 Task: Open a blank worksheet and write heading  Discount data  Add 10 product name:-  'Apple, Banana,_x000D_
Orange, Tomato, Potato, Onion, Carrot, Milk, Bread, Eggs (dozen). ' in July Last week sales are  1.99, 0.49, 0.79, 1.29, 0.99, 0.89, 0.69, 2.49, 1.99, 2.99.Discount (%):-  10, 20, 15, 5, 12, 8, 25, 10, 15, 20. Save page auditingMonthlySales_Report
Action: Mouse pressed left at (224, 60)
Screenshot: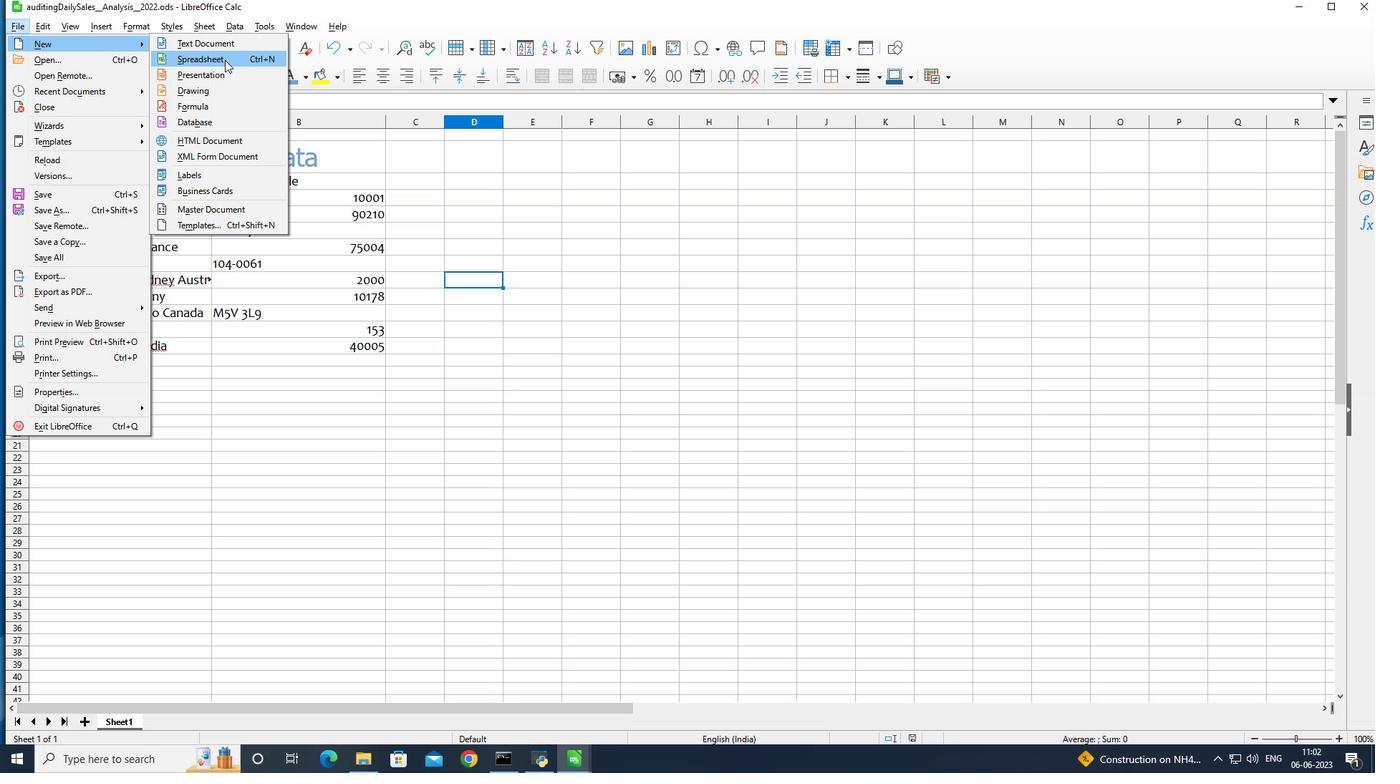 
Action: Mouse moved to (115, 146)
Screenshot: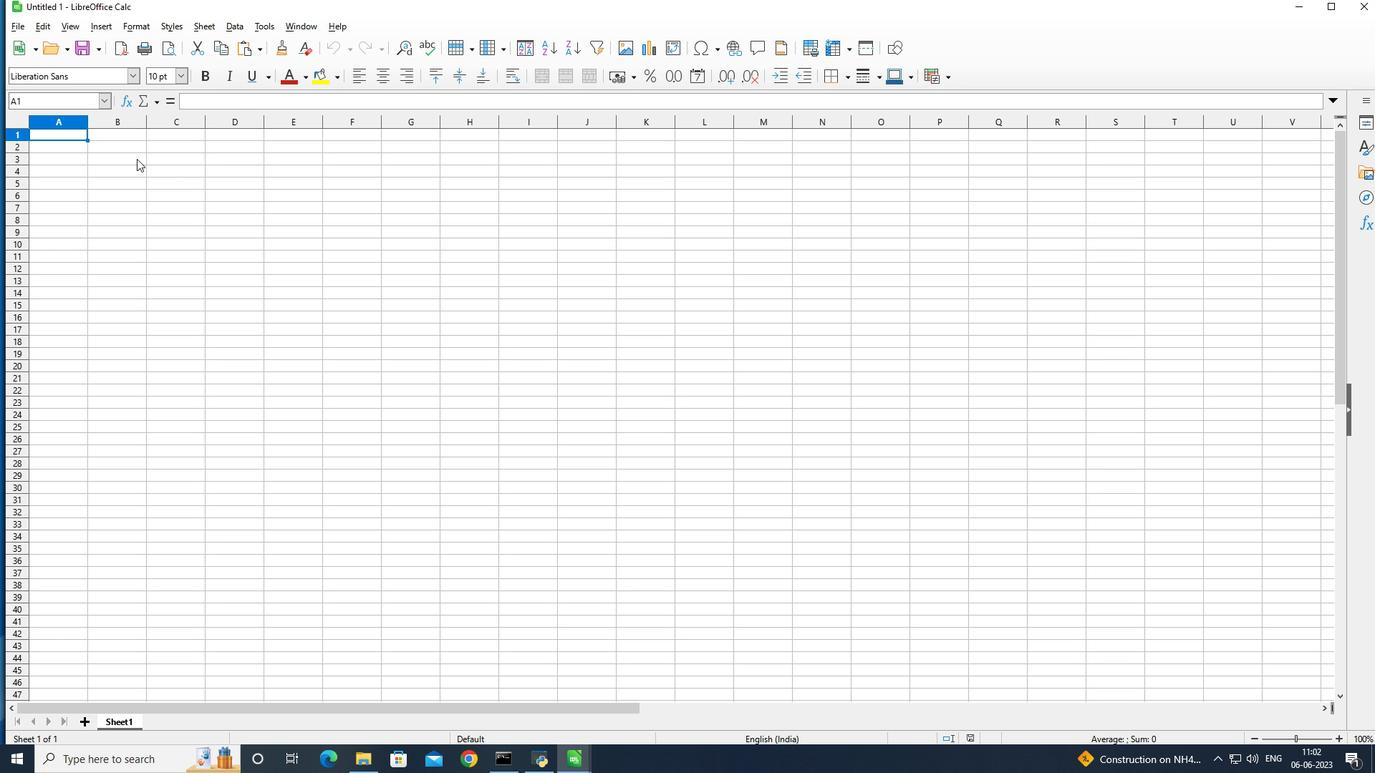 
Action: Mouse pressed left at (115, 146)
Screenshot: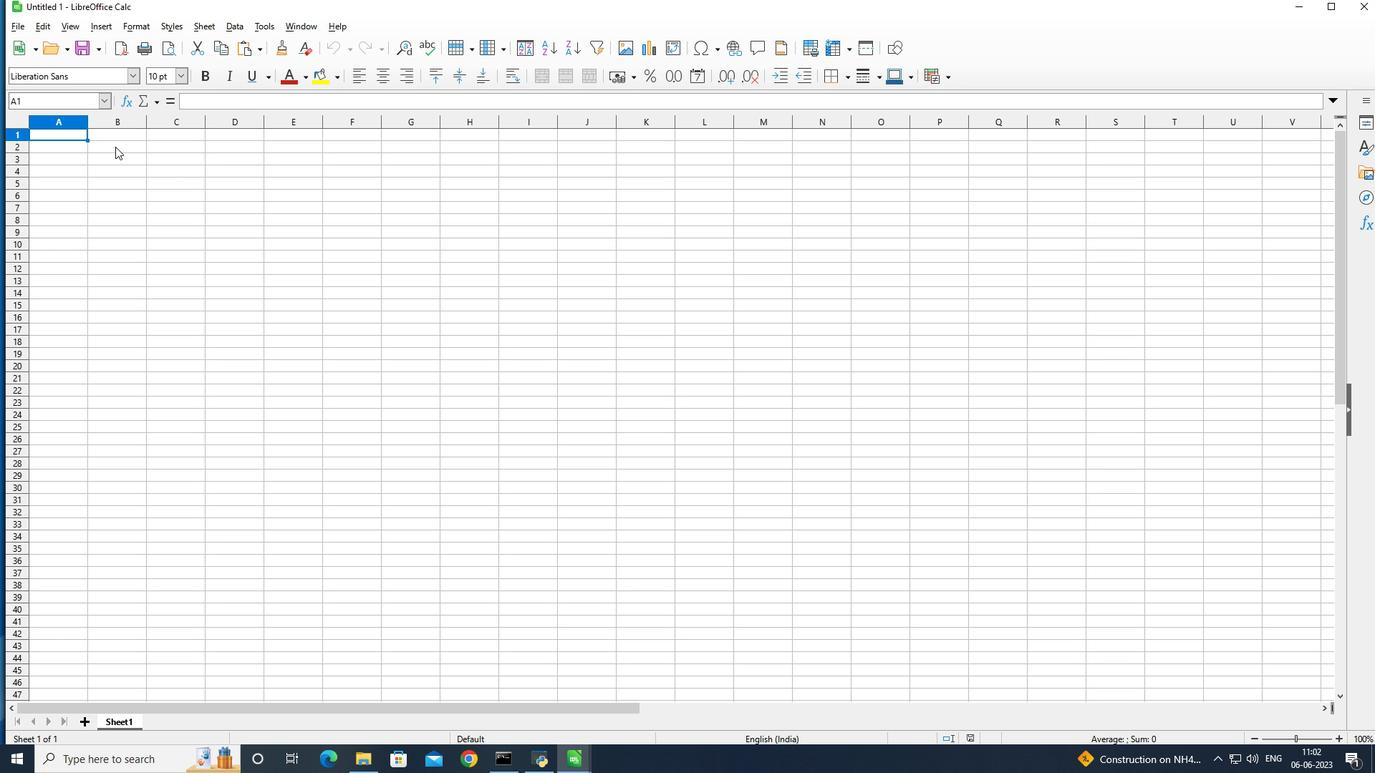 
Action: Mouse moved to (212, 169)
Screenshot: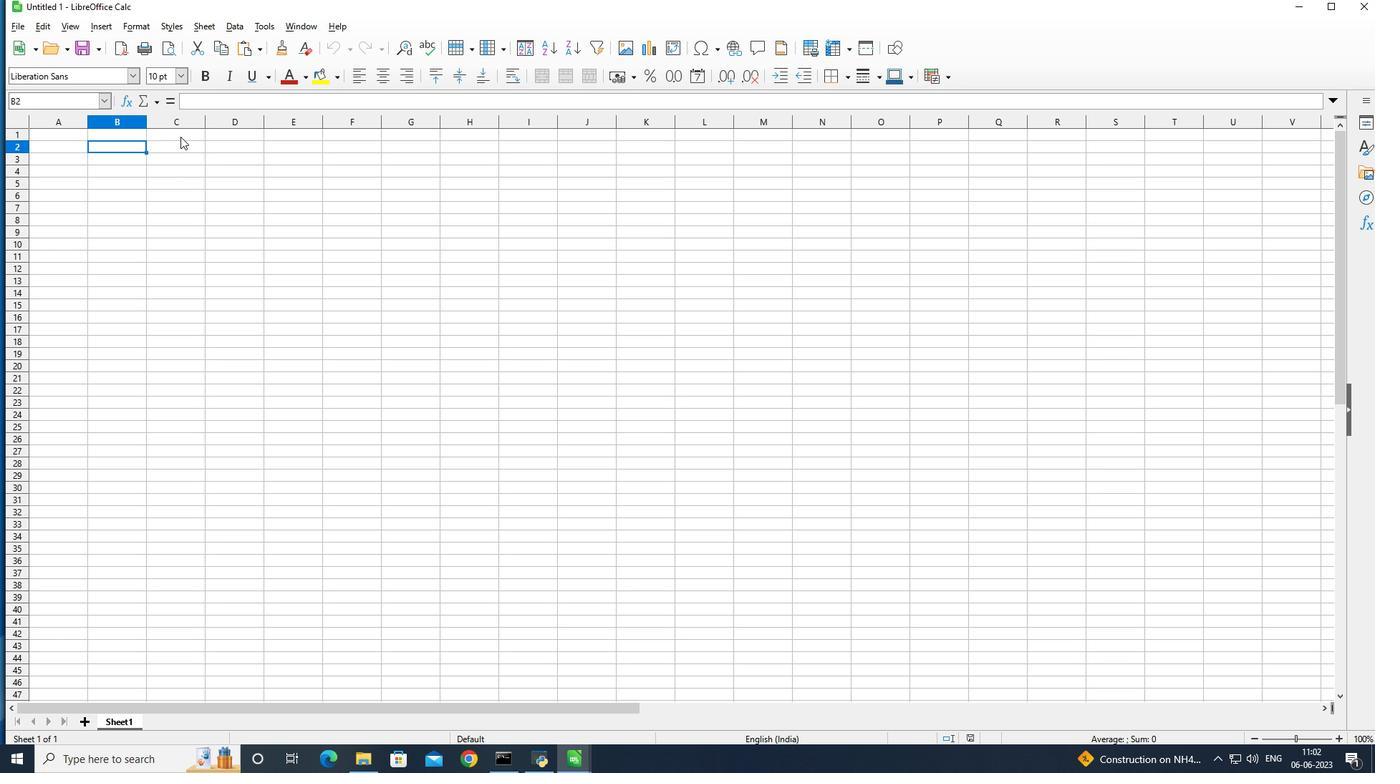 
Action: Key pressed <Key.shift>Discount<Key.space><Key.shift>Data<Key.enter>
Screenshot: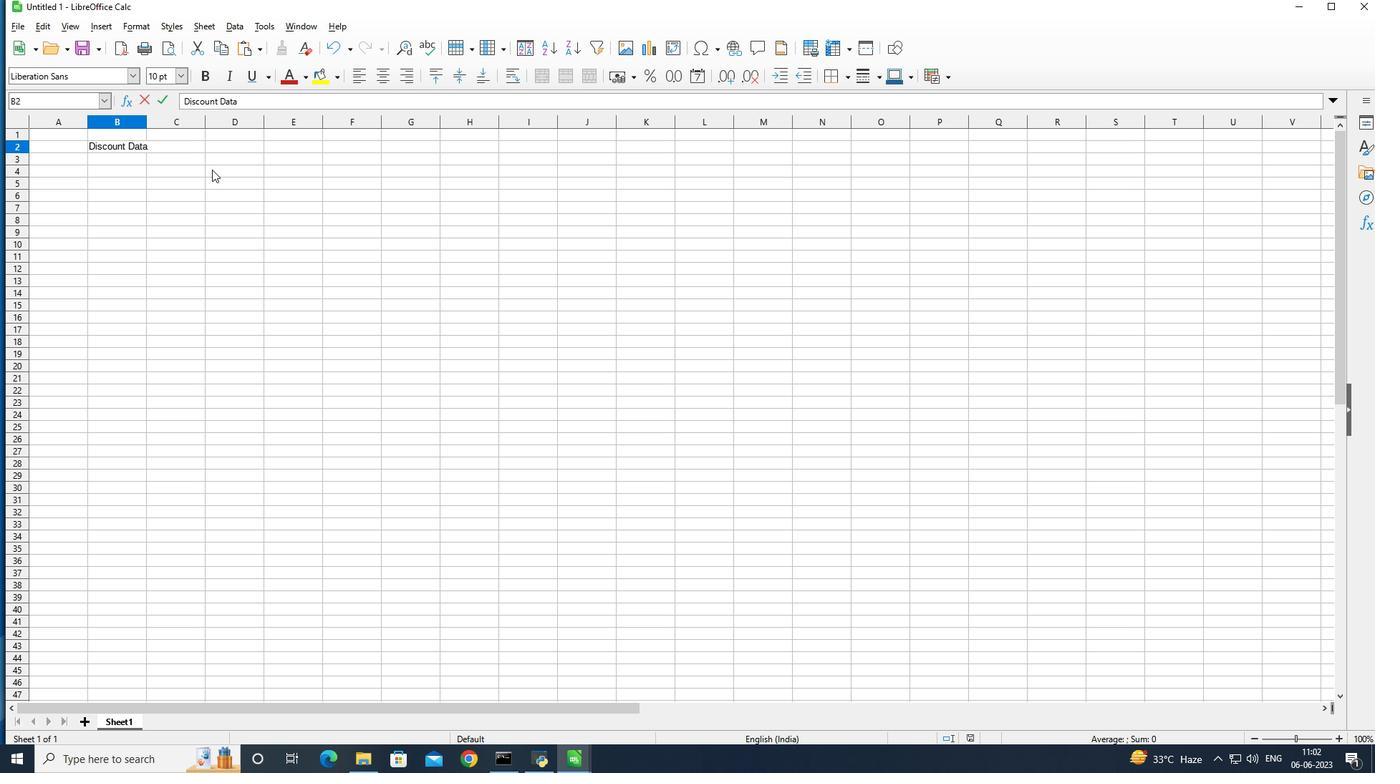 
Action: Mouse moved to (63, 159)
Screenshot: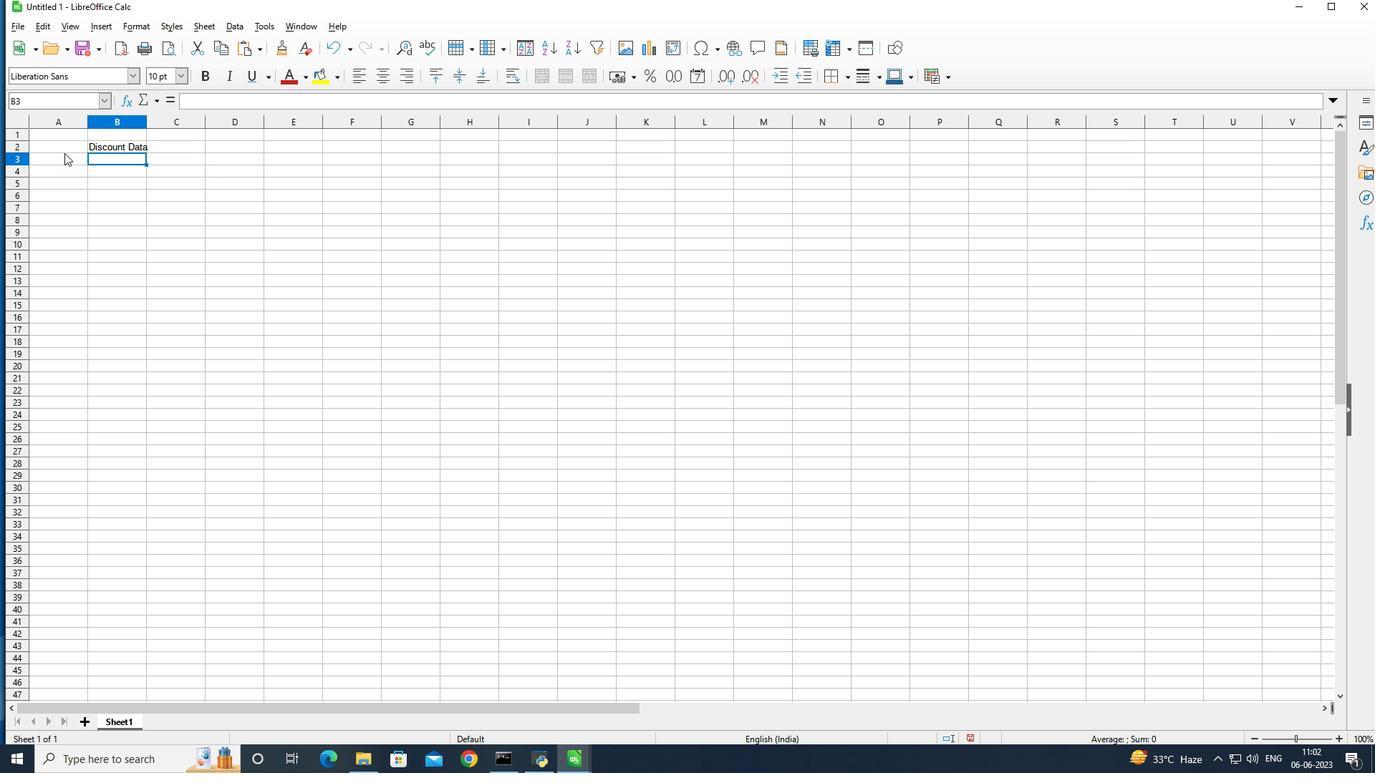
Action: Mouse pressed left at (63, 159)
Screenshot: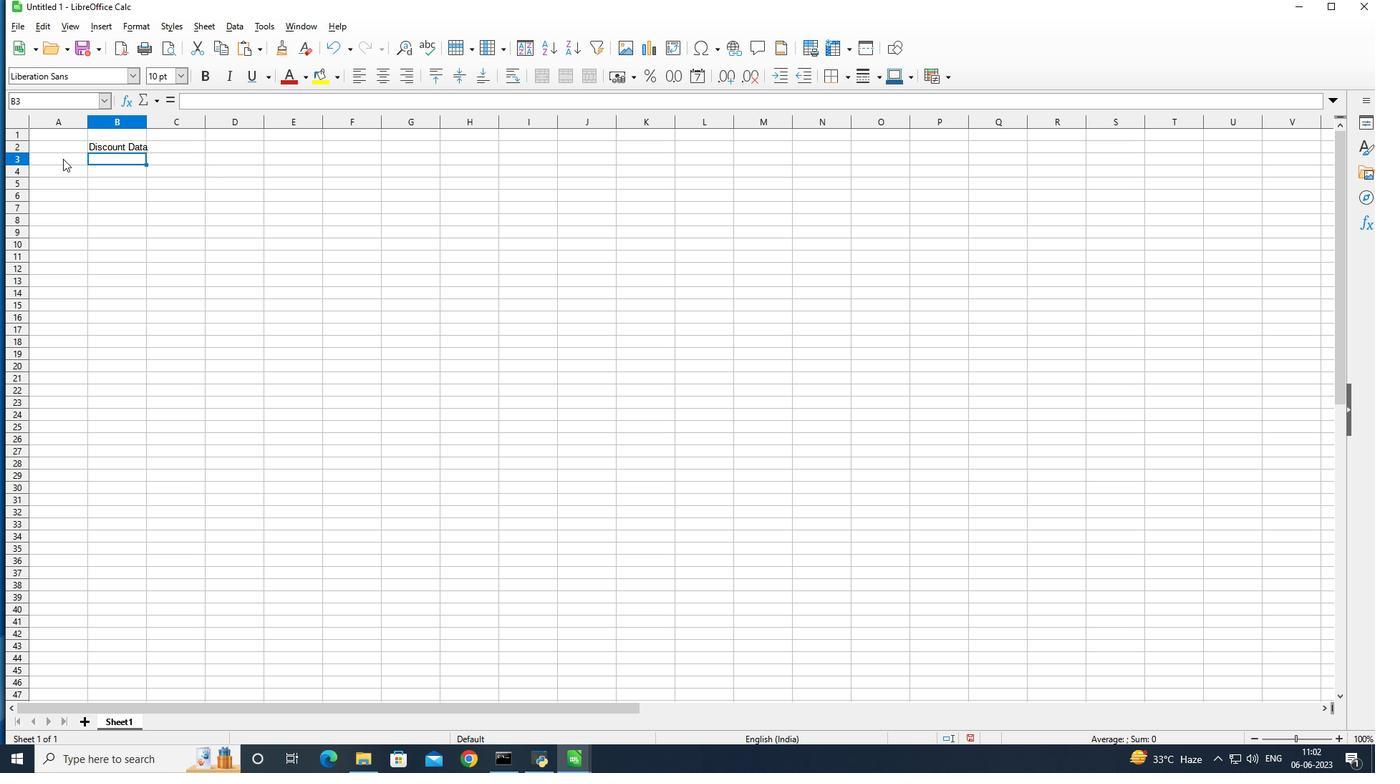 
Action: Key pressed <Key.shift>Name<Key.enter><Key.shift>Apple<Key.enter><Key.shift>Banana<Key.enter><Key.shift>Orange<Key.enter><Key.shift>Tomatao<Key.backspace><Key.backspace>o<Key.enter><Key.shift>Potato<Key.enter><Key.shift>Onion<Key.enter><Key.shift>Carrot<Key.enter><Key.shift>Milk<Key.enter><Key.shift>Bread<Key.enter><Key.shift><Key.shift><Key.shift>Egg<Key.enter>
Screenshot: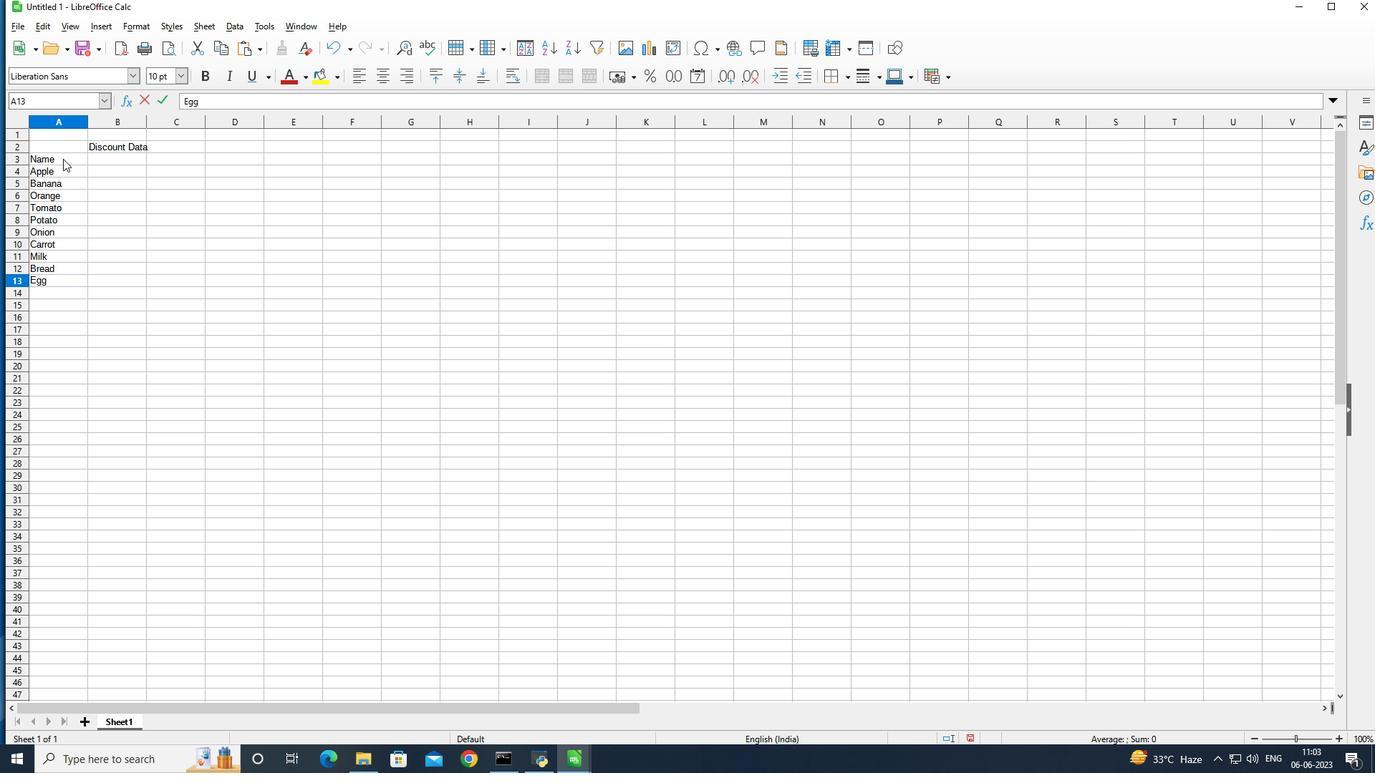 
Action: Mouse moved to (133, 161)
Screenshot: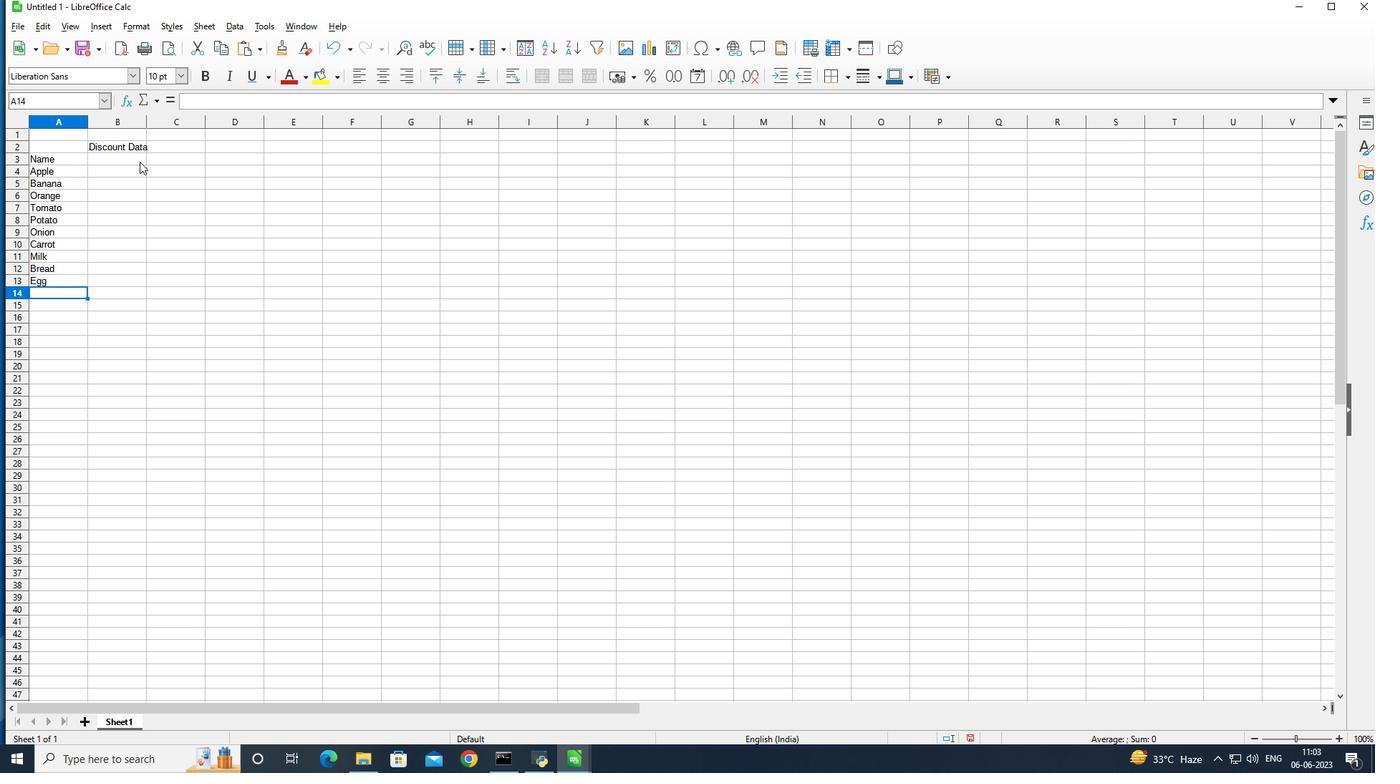 
Action: Mouse pressed left at (133, 161)
Screenshot: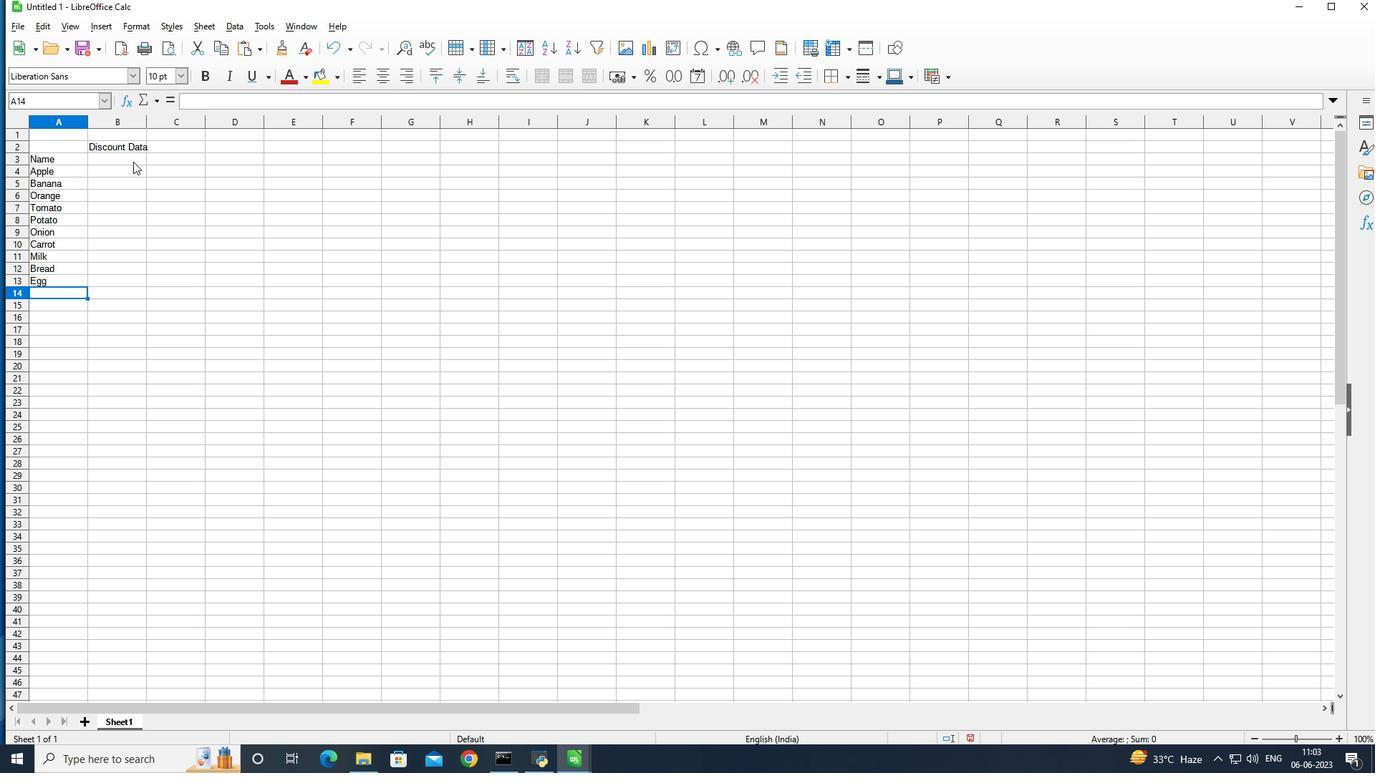 
Action: Mouse moved to (147, 118)
Screenshot: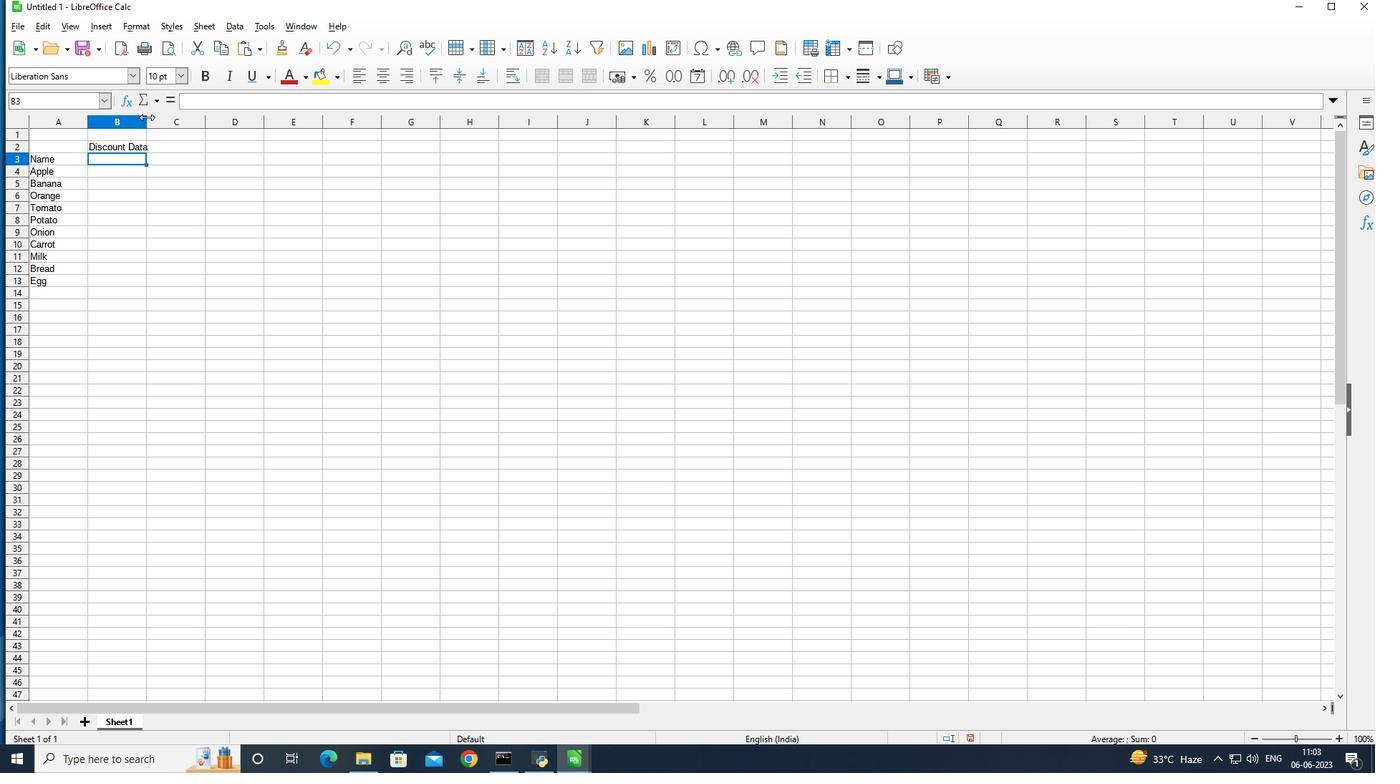 
Action: Mouse pressed left at (147, 118)
Screenshot: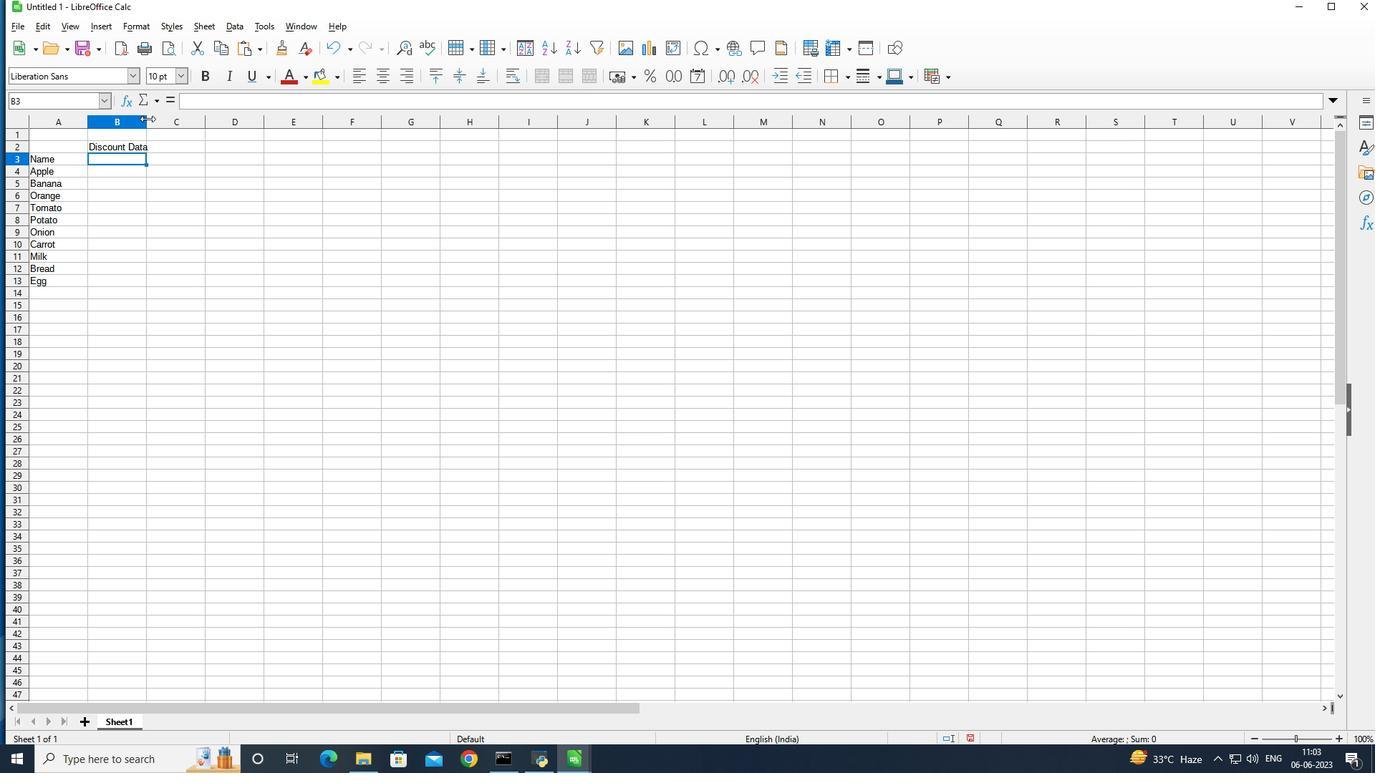 
Action: Mouse moved to (154, 159)
Screenshot: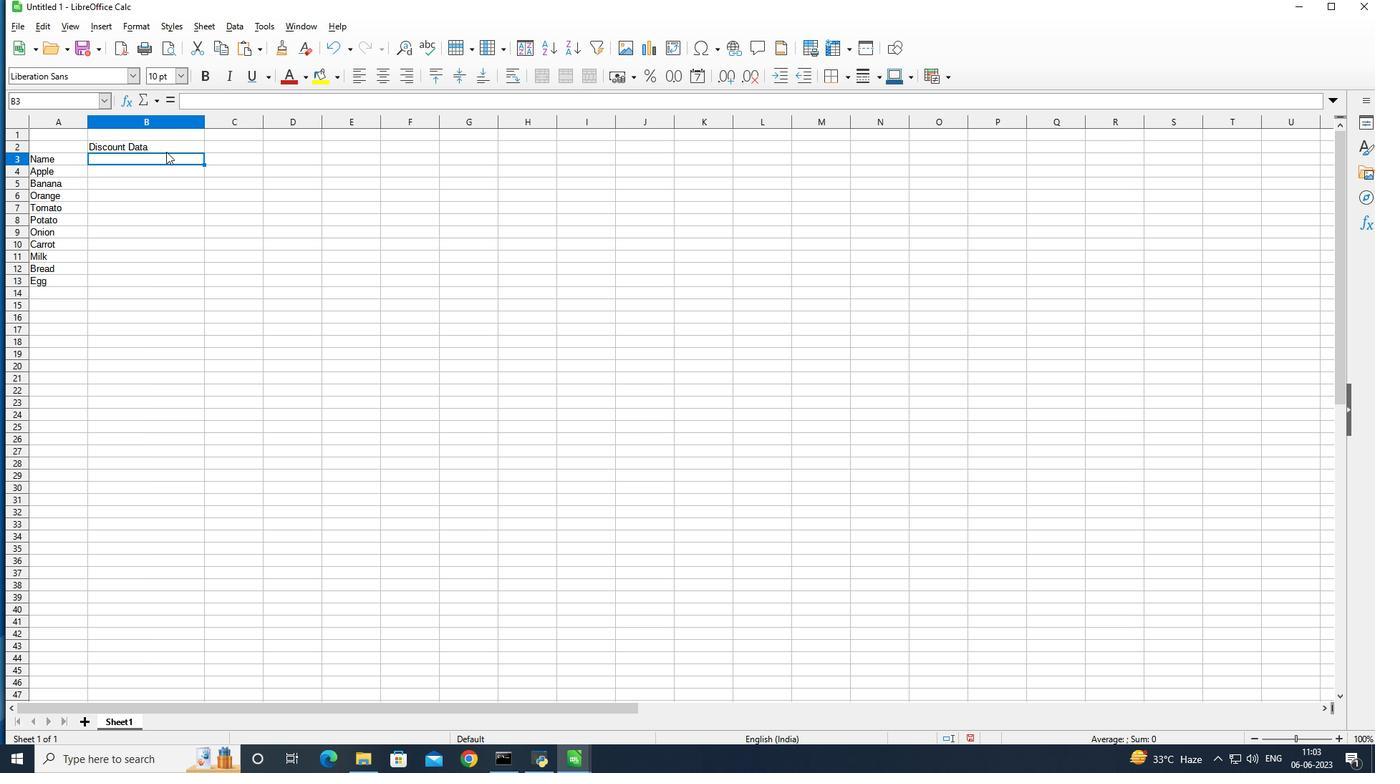 
Action: Mouse pressed left at (154, 159)
Screenshot: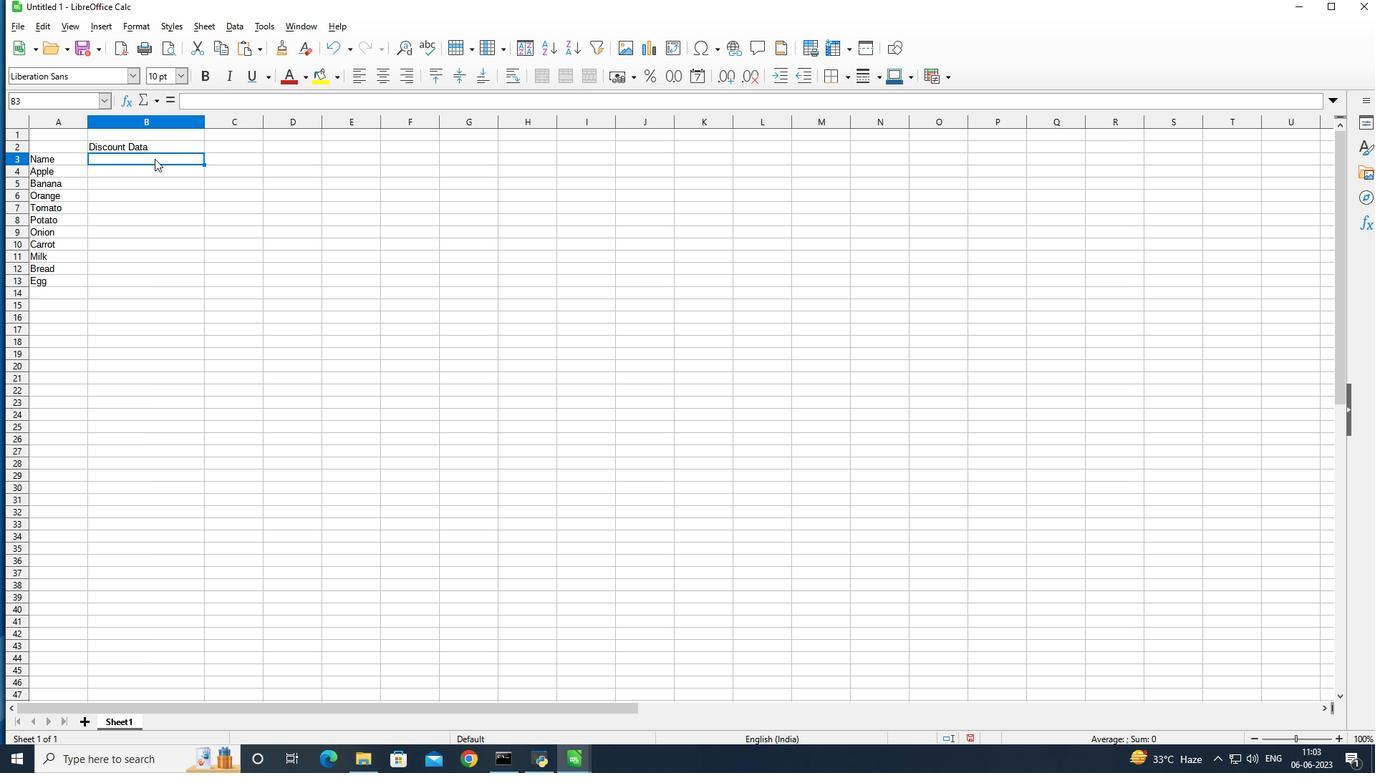 
Action: Mouse moved to (153, 159)
Screenshot: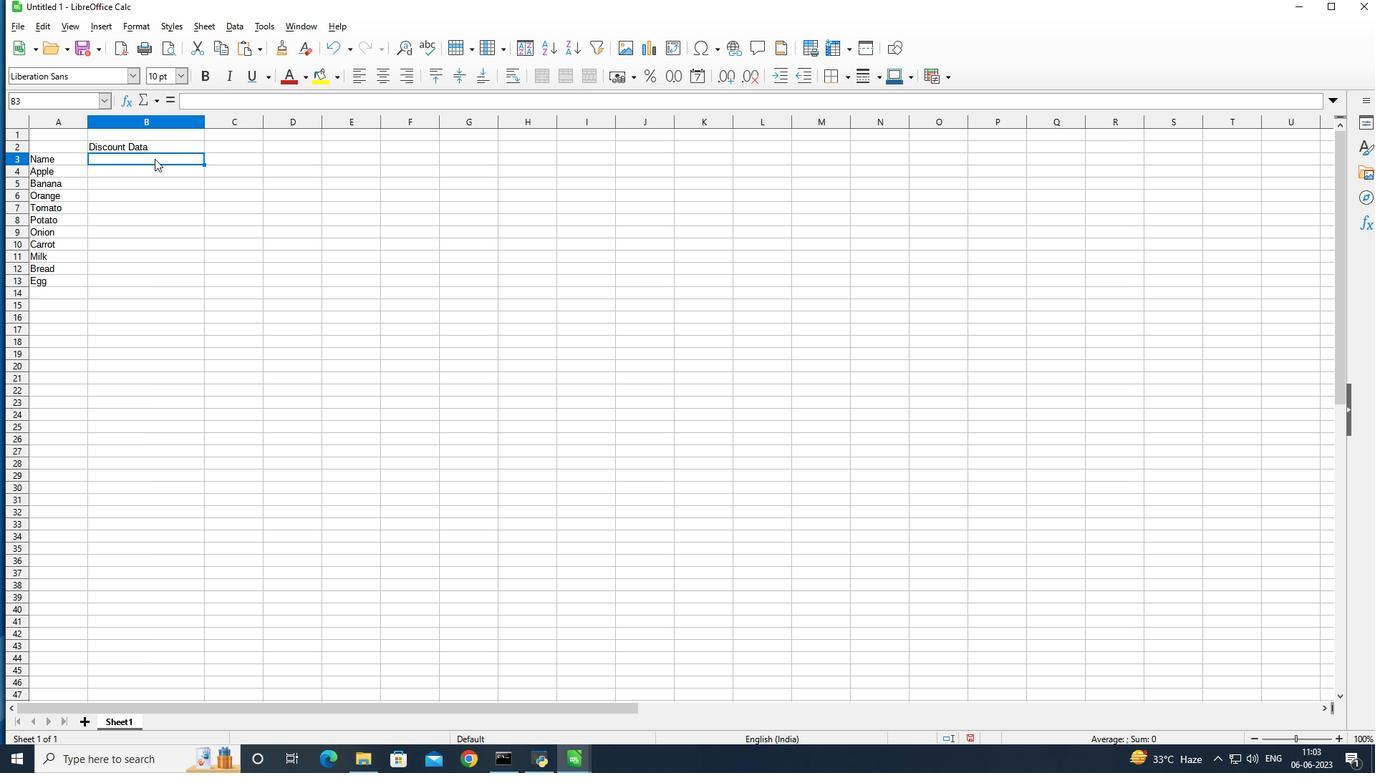 
Action: Key pressed <Key.shift>Last<Key.space><Key.shift>Week<Key.space><Key.shift>sale<Key.enter>1.99<Key.enter>0.49<Key.enter>0.79<Key.enter>1.29<Key.enter>0.99<Key.enter>0.89'<Key.backspace><Key.enter>0.69<Key.enter>2.49<Key.enter>1.99<Key.enter>2.99<Key.enter>
Screenshot: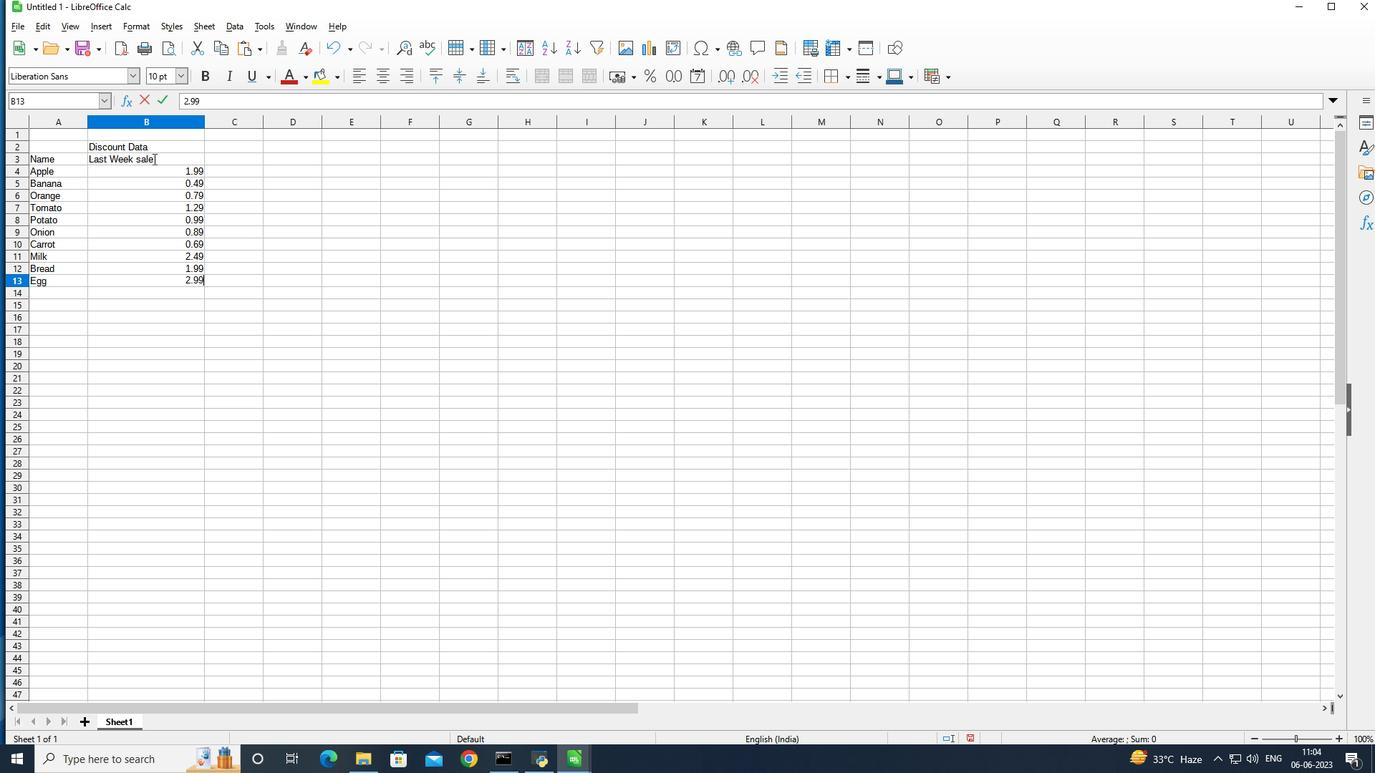 
Action: Mouse moved to (221, 158)
Screenshot: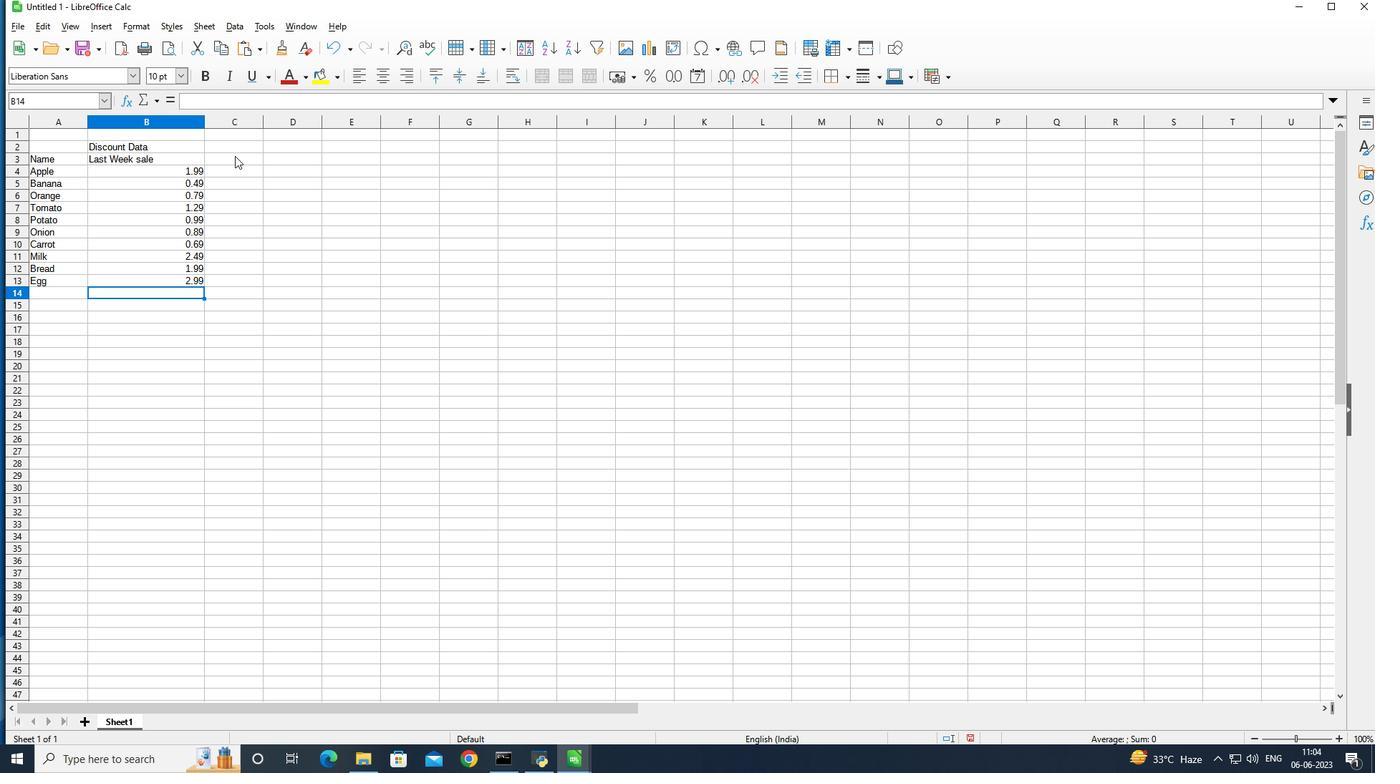 
Action: Mouse pressed left at (221, 158)
Screenshot: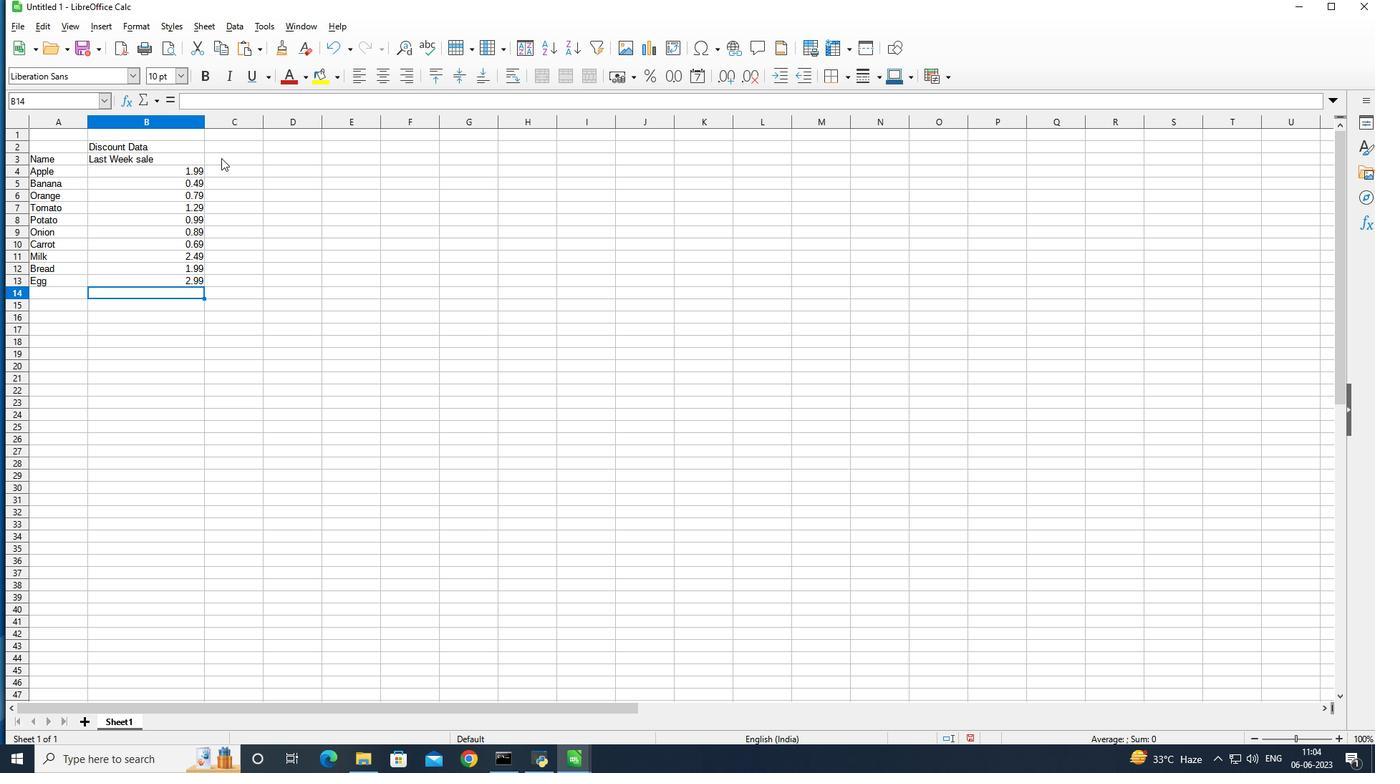 
Action: Mouse moved to (231, 161)
Screenshot: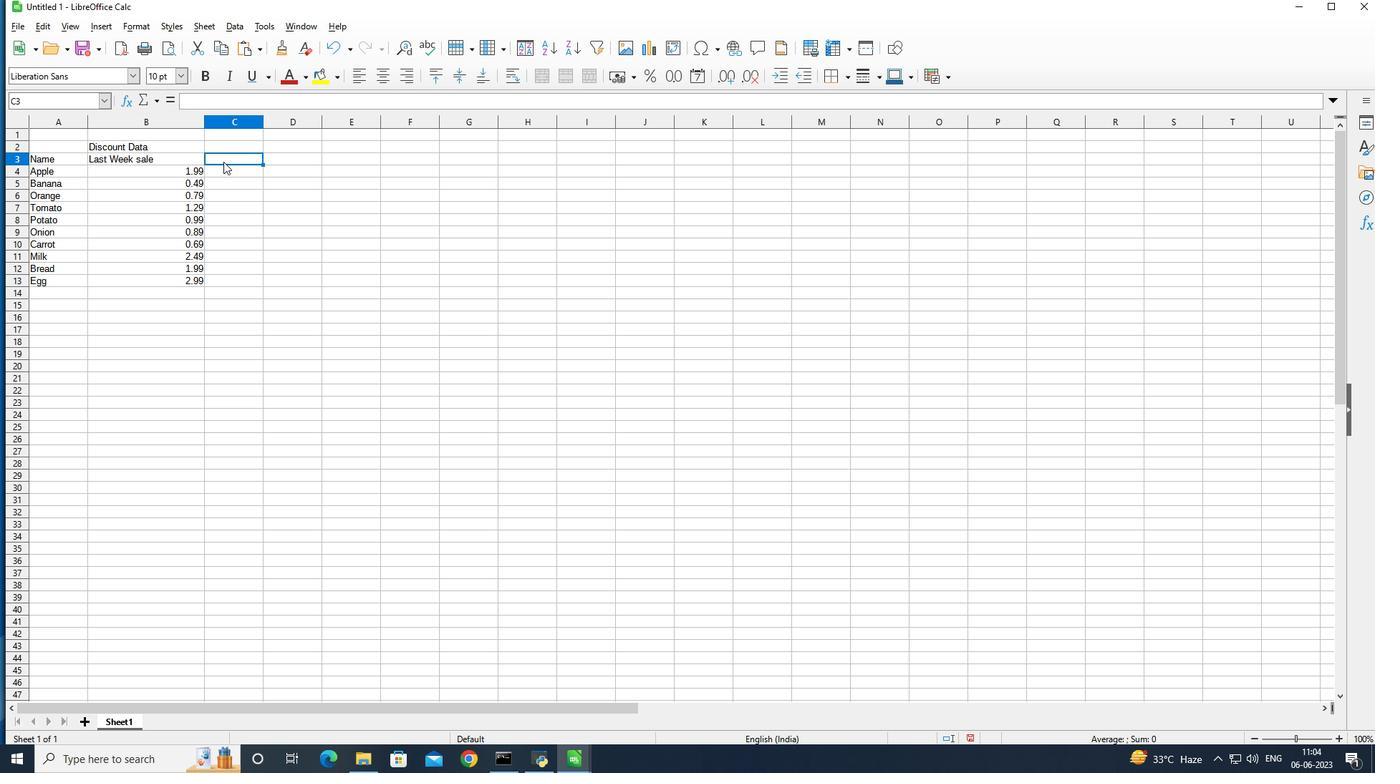 
Action: Key pressed <Key.shift>Discount<Key.enter>10<Key.enter>20<Key.enter>15<Key.enter>12<Key.enter>8<Key.enter>25<Key.enter>10<Key.enter>15<Key.enter>20<Key.enter>20
Screenshot: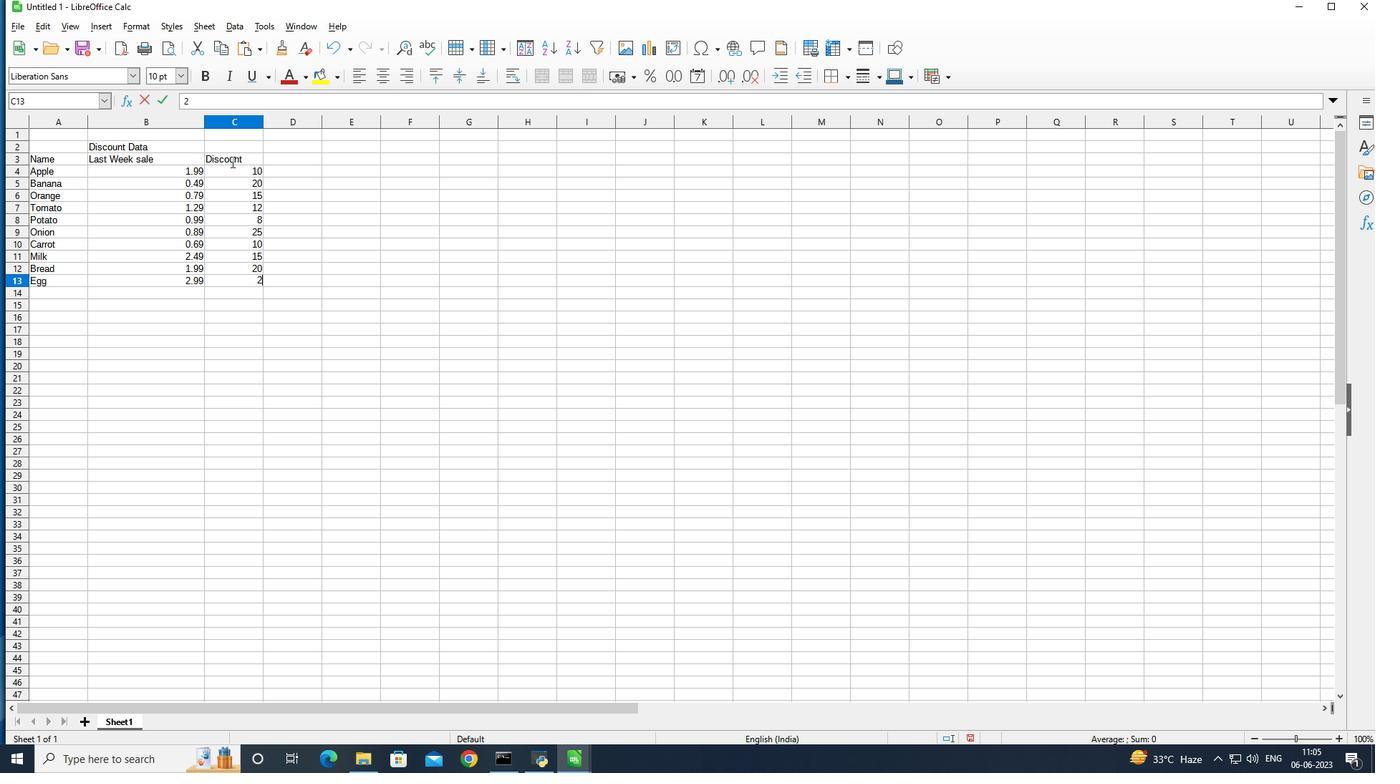 
Action: Mouse moved to (239, 183)
Screenshot: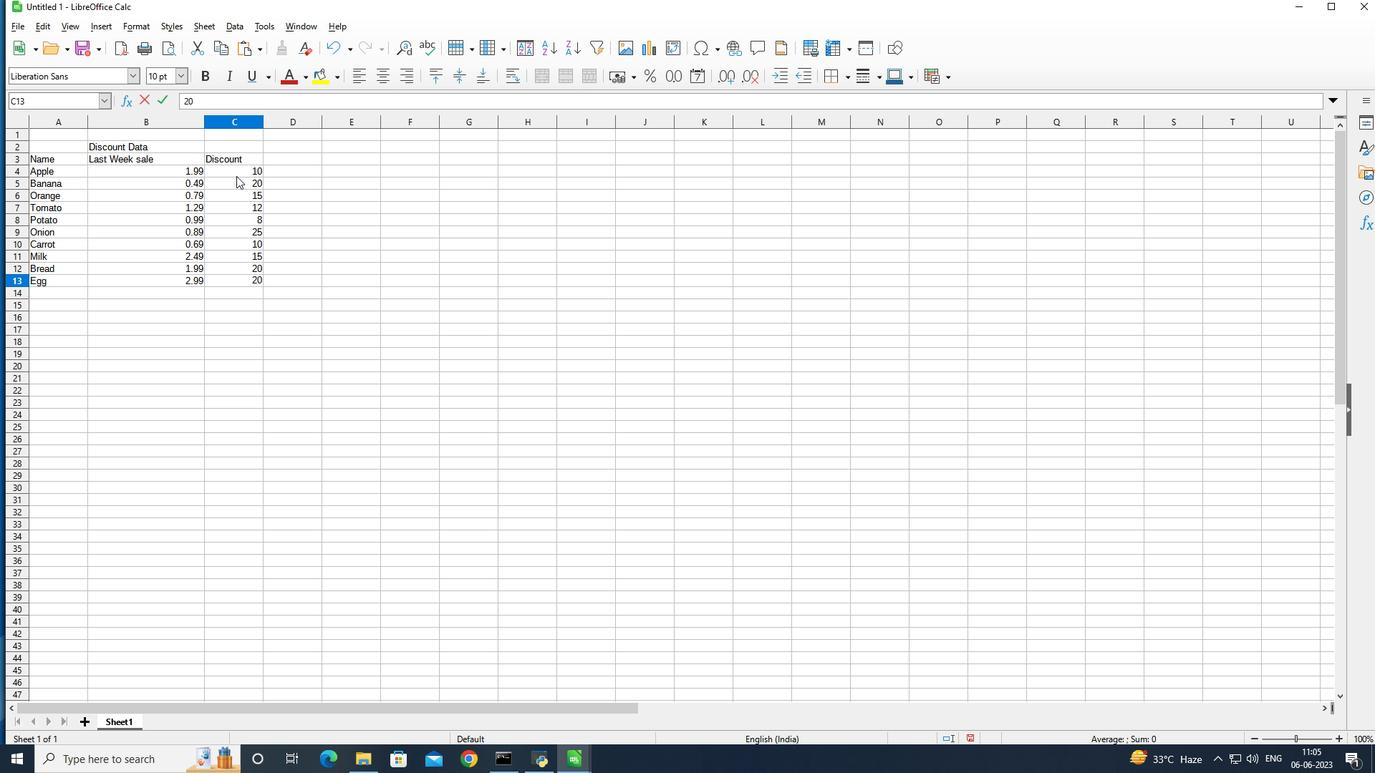 
Action: Key pressed ctrl+S
Screenshot: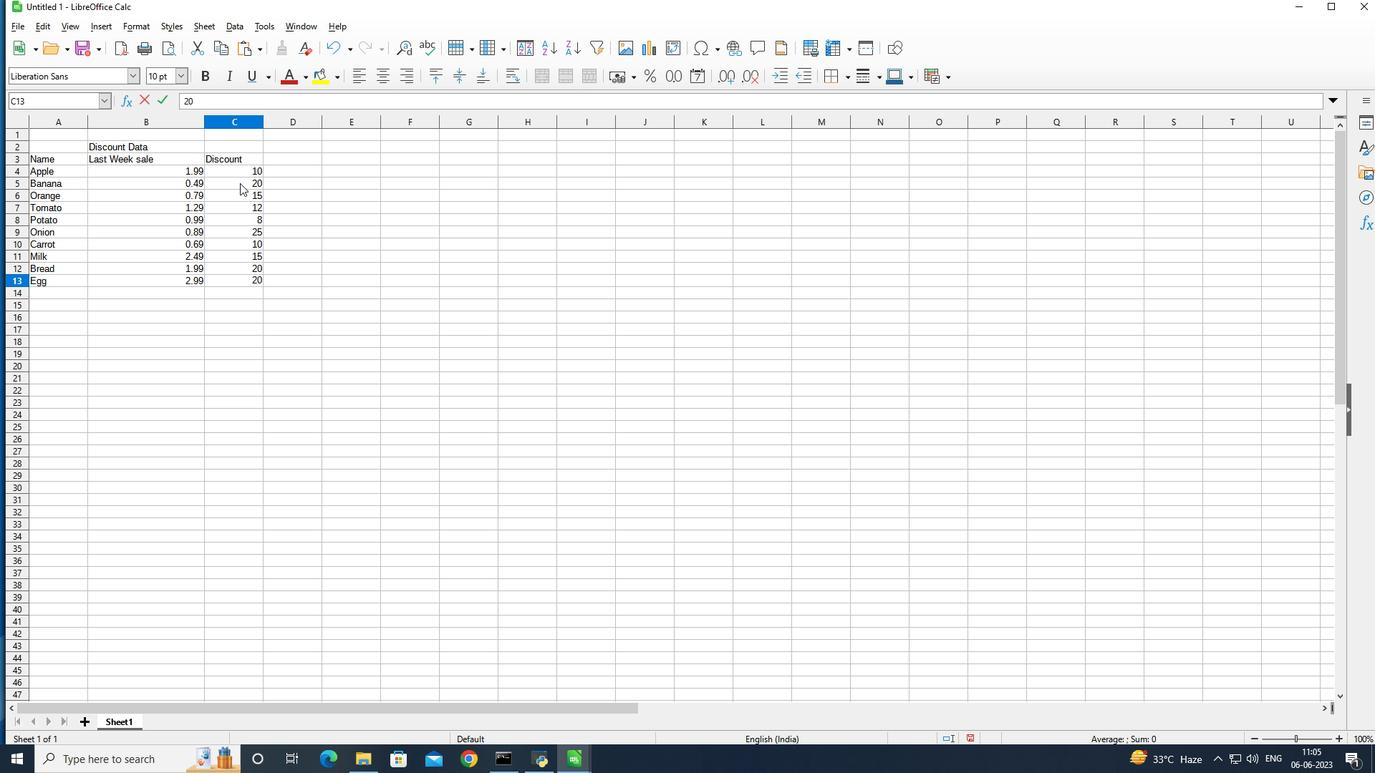 
Action: Mouse moved to (358, 221)
Screenshot: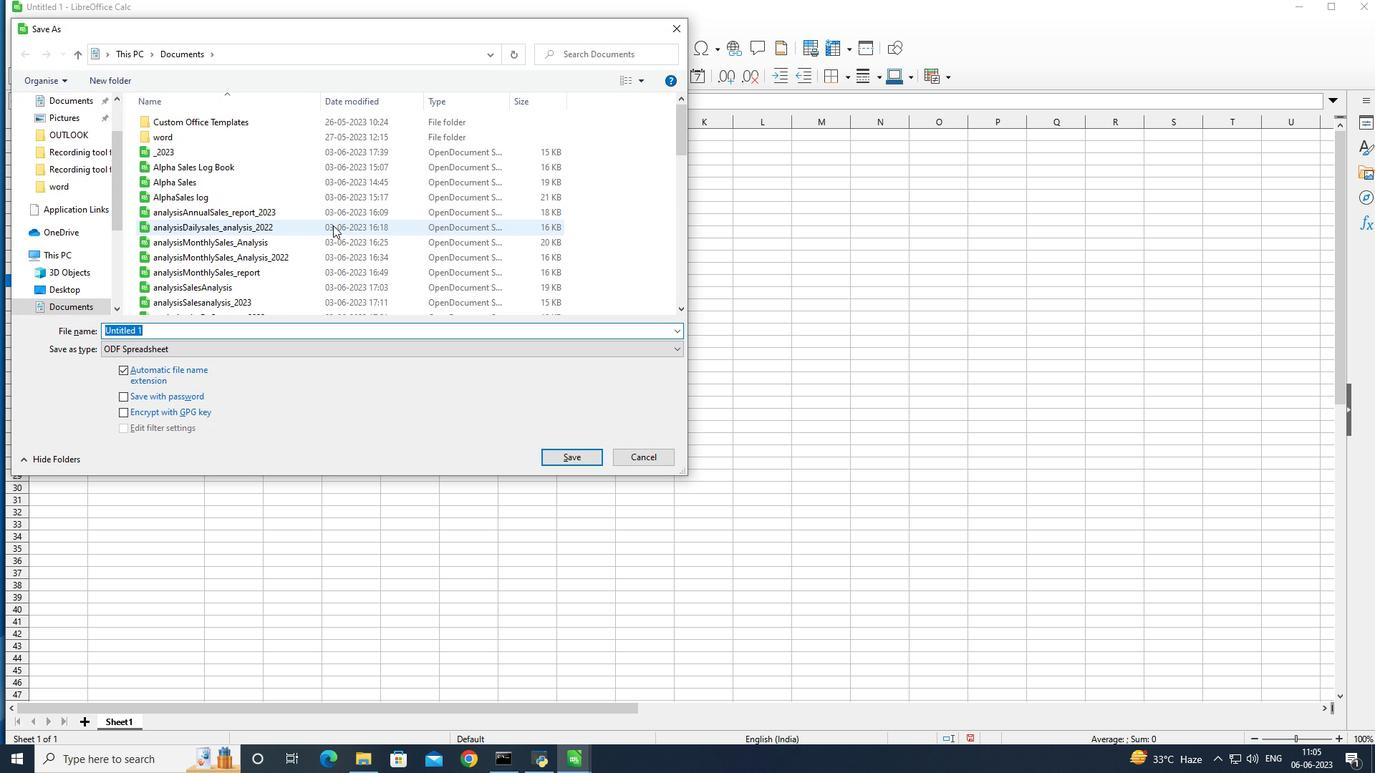 
Action: Key pressed auditing<Key.shift>Monthly<Key.shift>Sales<Key.shift_r><Key.shift_r>__<Key.shift>Report<Key.enter>
Screenshot: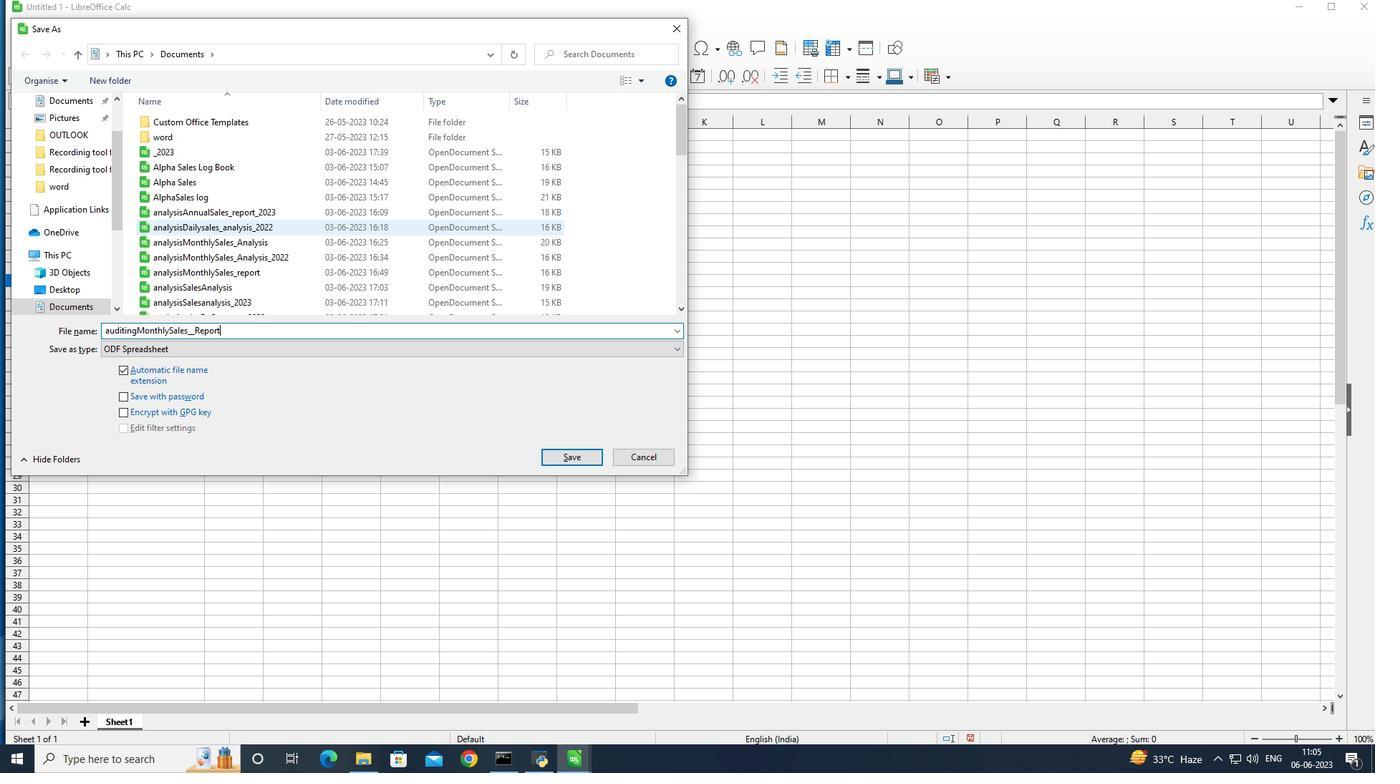 
Action: Mouse moved to (257, 0)
Screenshot: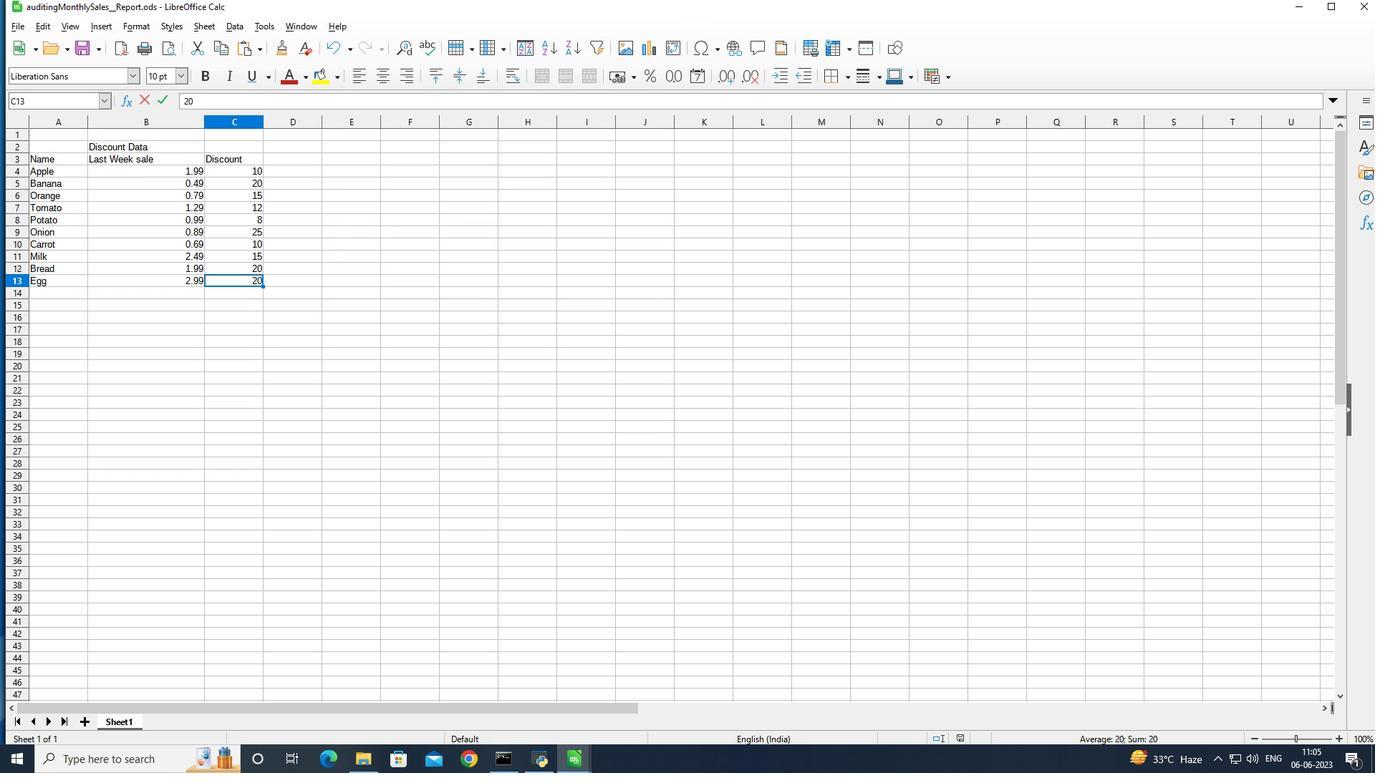 
